 Task: Add a signature Eva Nelson containing 'With sincere thanks and best wishes, Eva Nelson' to email address softage.1@softage.net and add a folder Crafts
Action: Mouse moved to (103, 118)
Screenshot: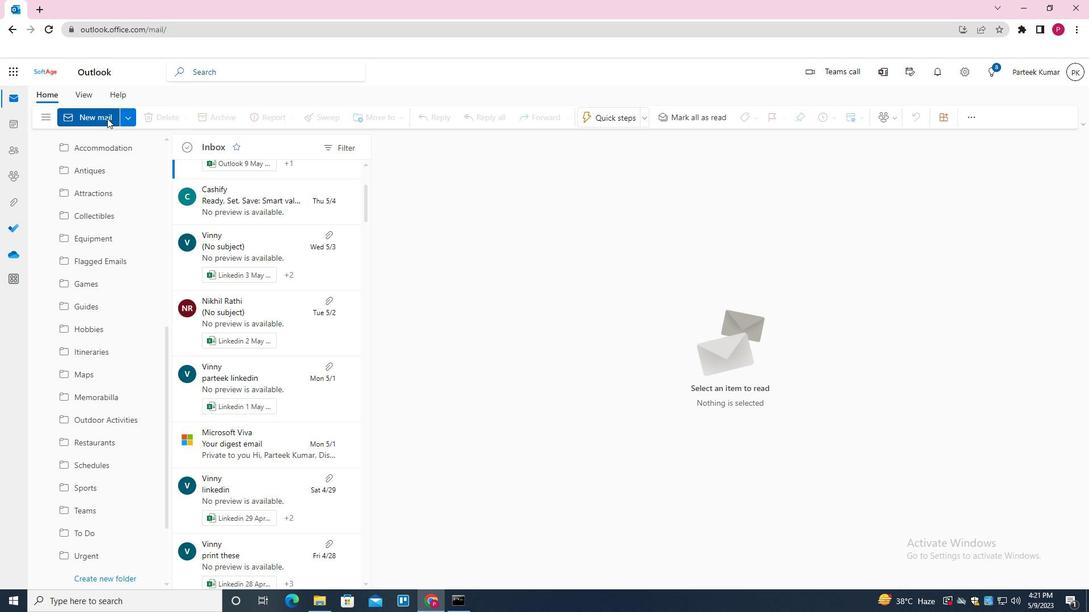 
Action: Mouse pressed left at (103, 118)
Screenshot: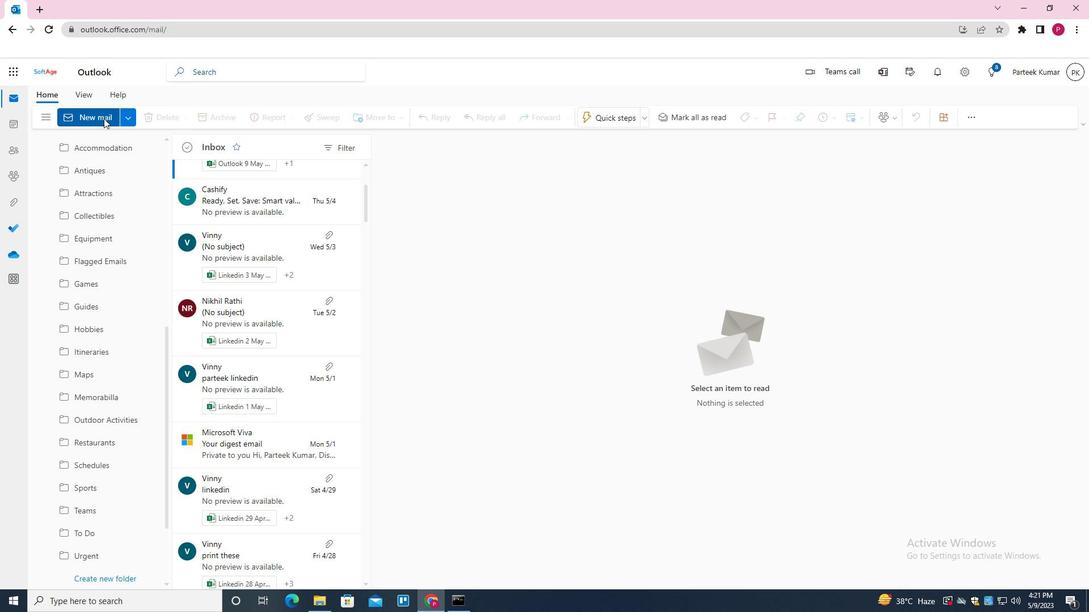 
Action: Mouse moved to (410, 261)
Screenshot: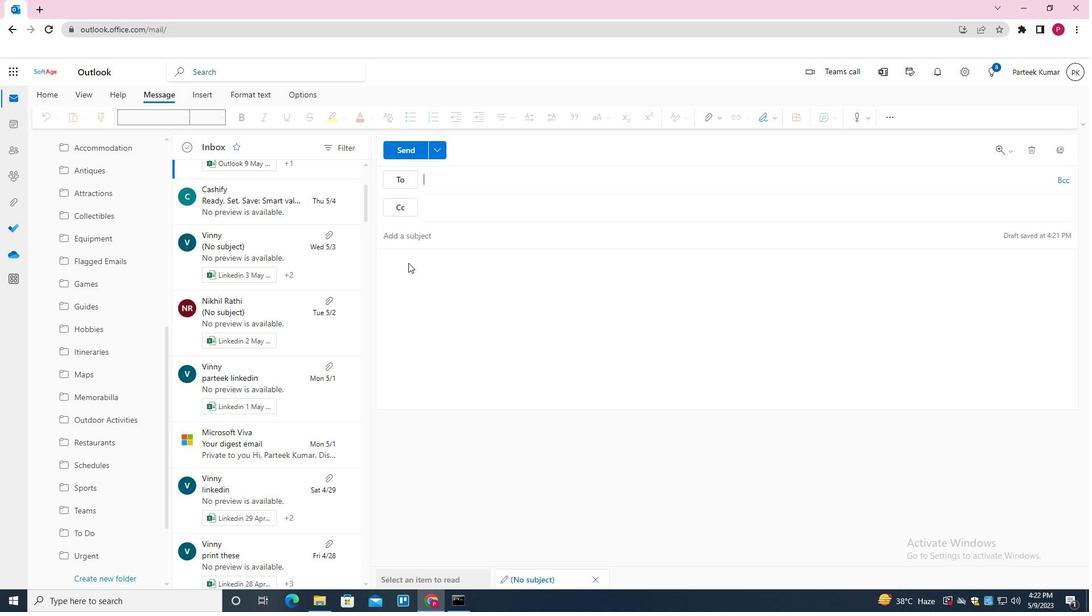 
Action: Mouse pressed left at (410, 261)
Screenshot: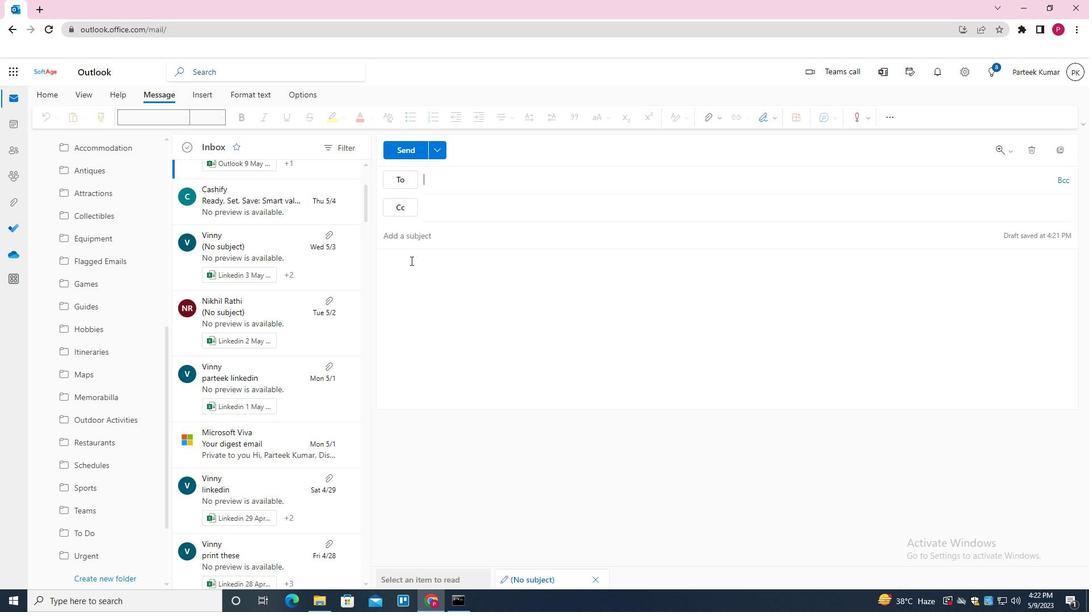 
Action: Mouse moved to (775, 118)
Screenshot: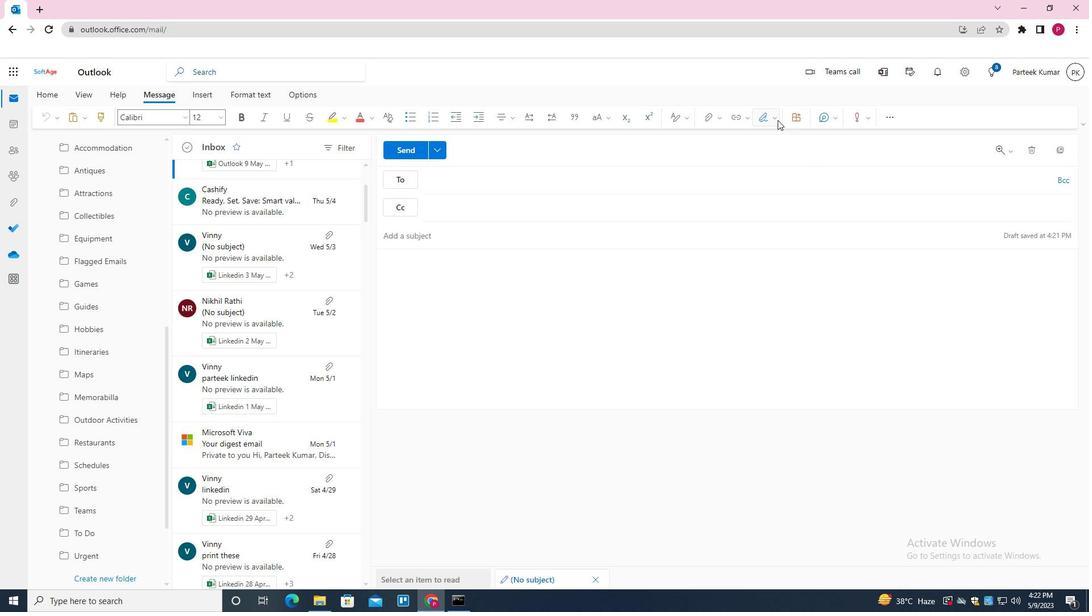
Action: Mouse pressed left at (775, 118)
Screenshot: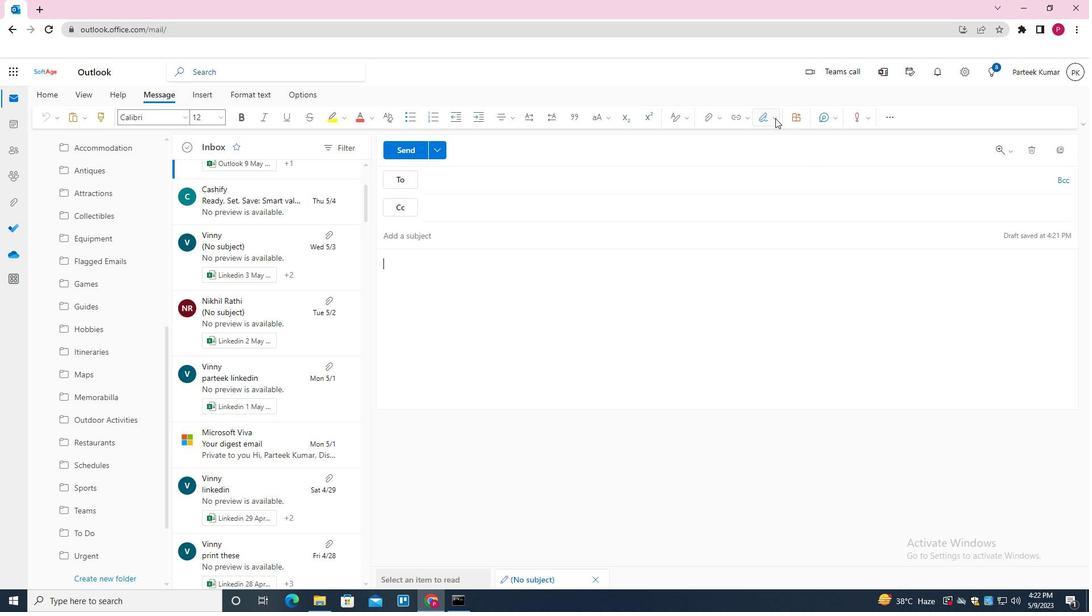 
Action: Mouse moved to (746, 410)
Screenshot: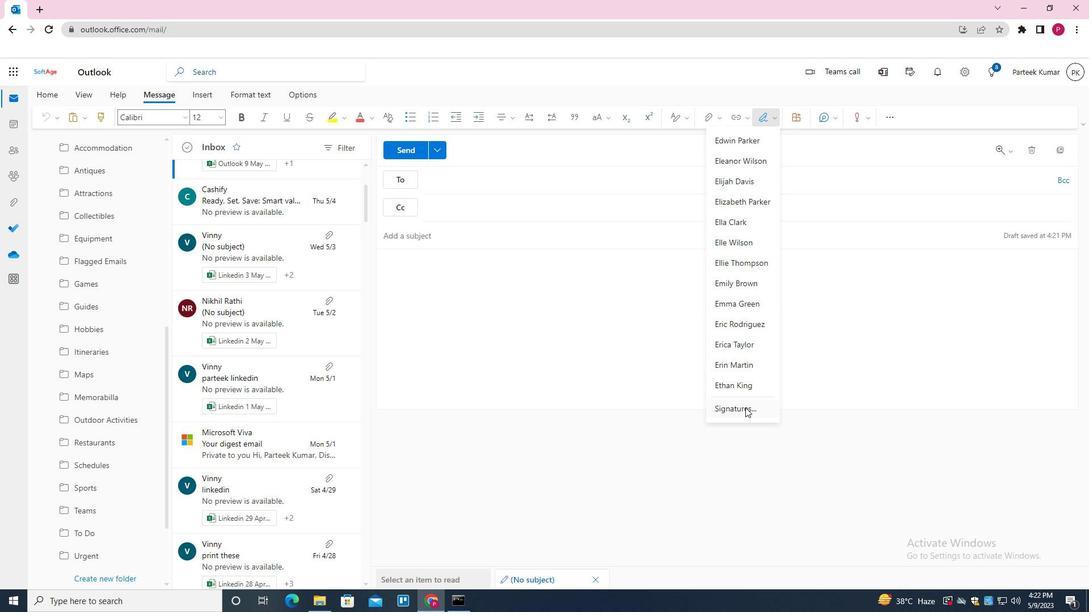 
Action: Mouse pressed left at (746, 410)
Screenshot: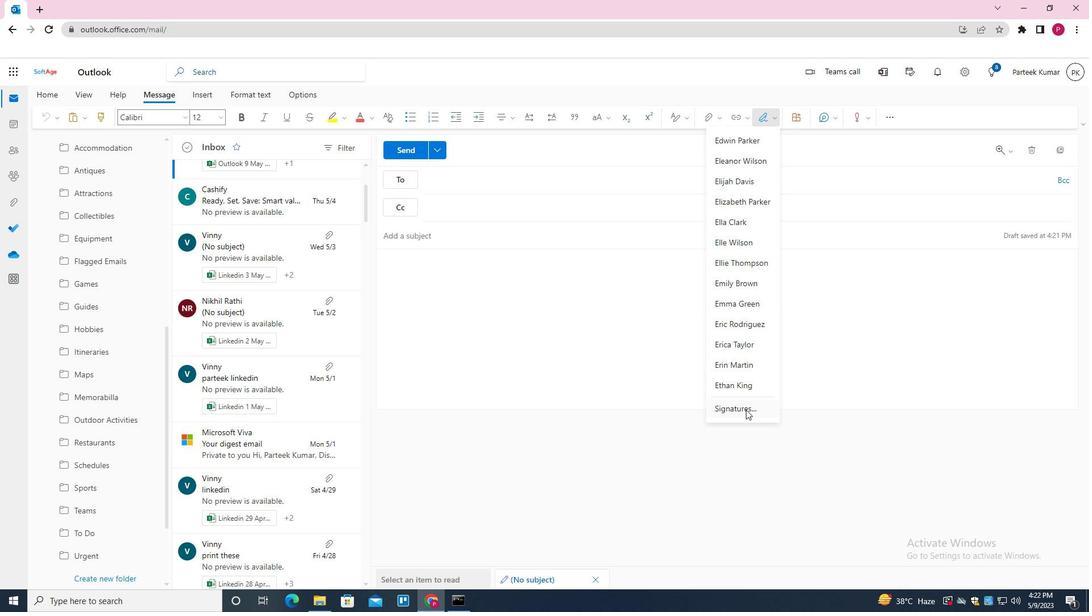 
Action: Mouse moved to (482, 186)
Screenshot: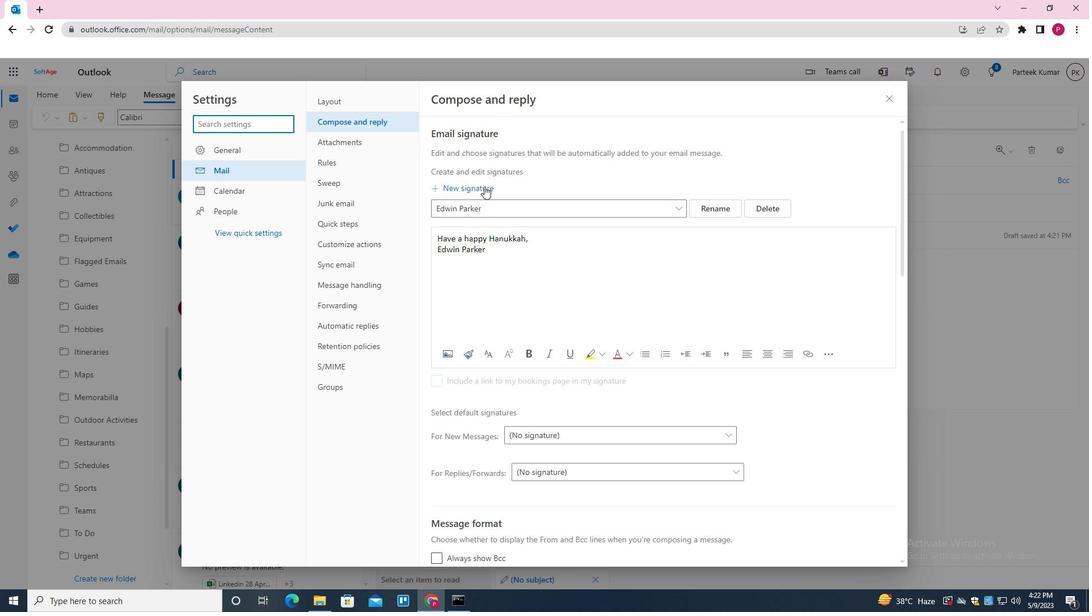 
Action: Mouse pressed left at (482, 186)
Screenshot: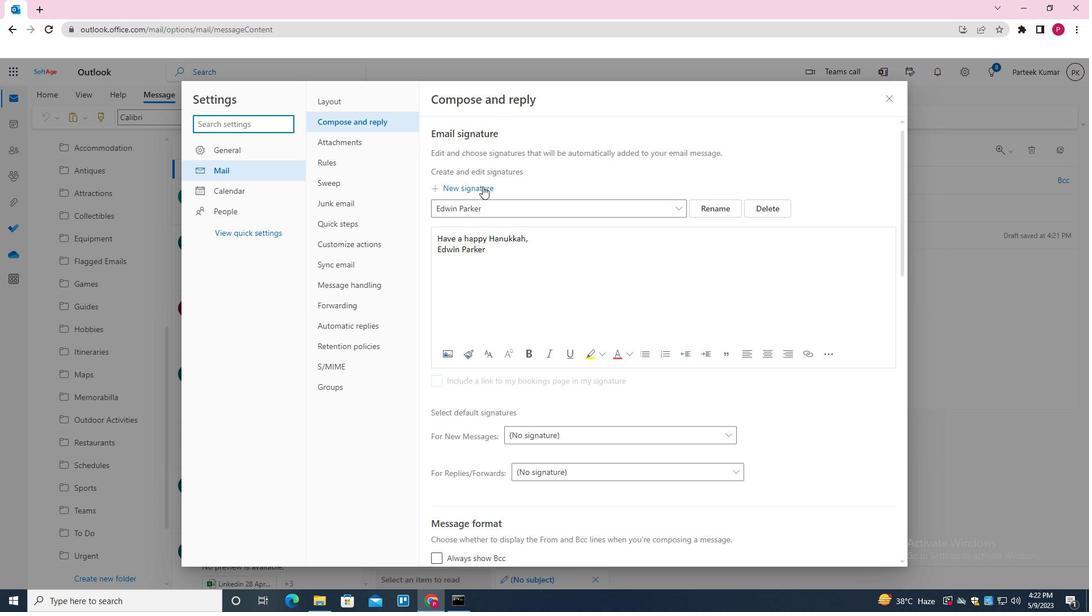 
Action: Mouse moved to (489, 214)
Screenshot: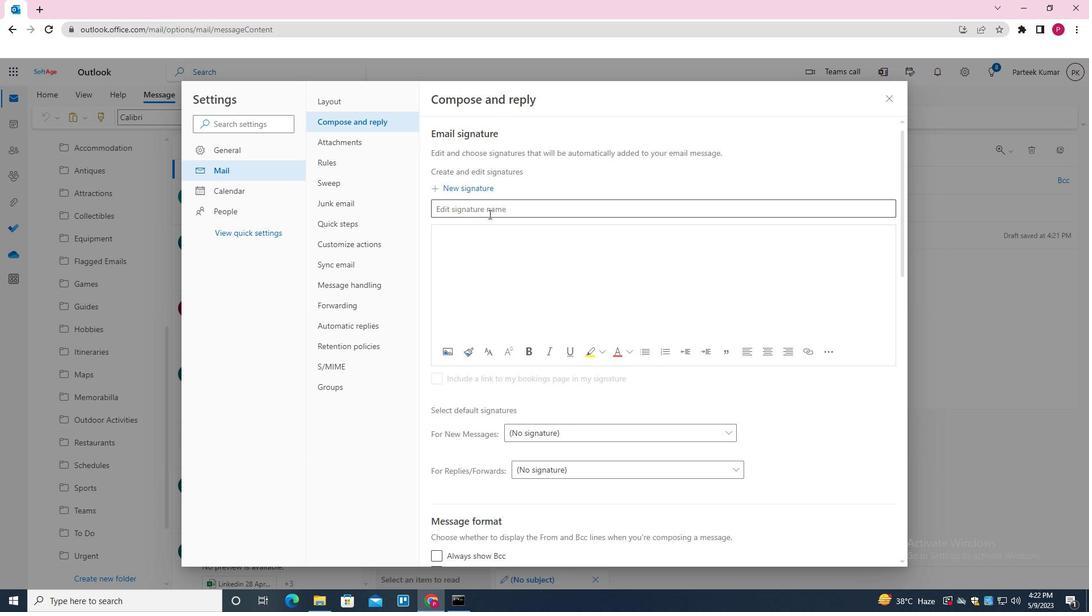 
Action: Mouse pressed left at (489, 214)
Screenshot: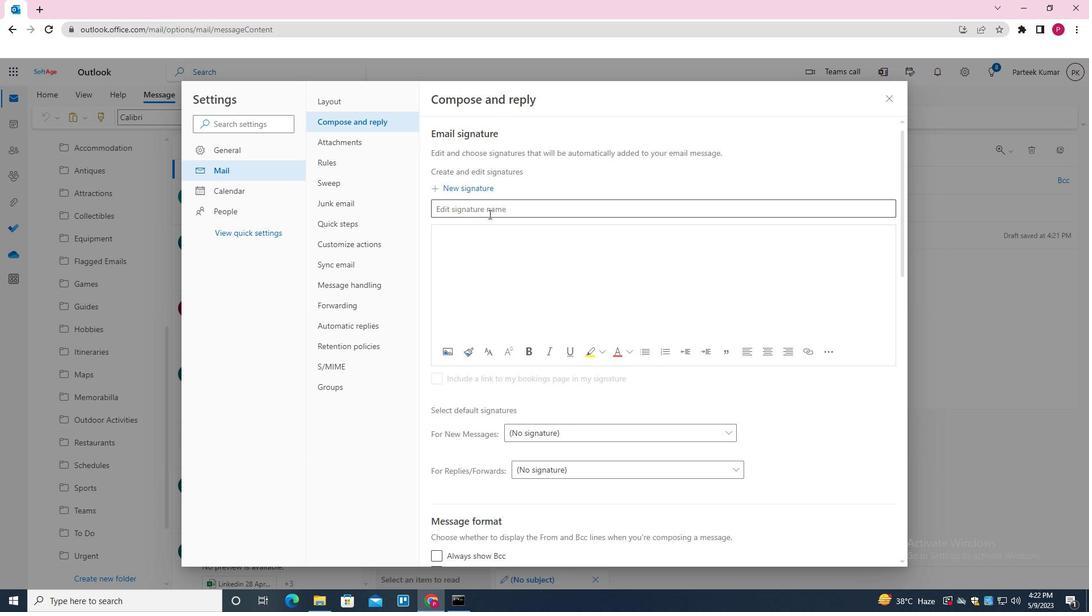 
Action: Key pressed <Key.shift>EVA<Key.space><Key.shift><Key.shift><Key.shift><Key.shift><Key.shift><Key.shift><Key.shift><Key.shift>NELSON
Screenshot: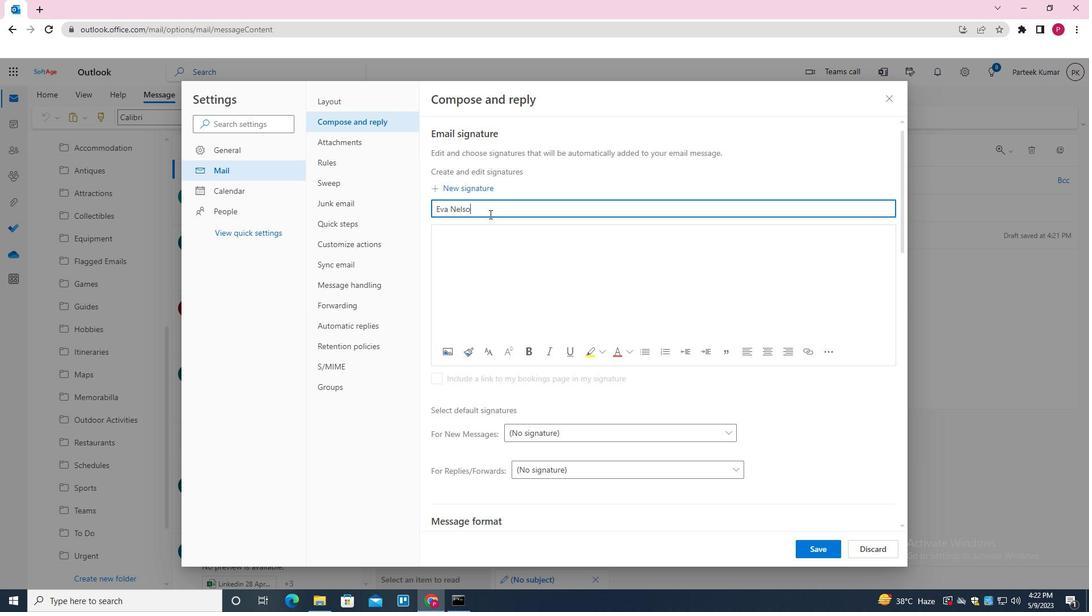
Action: Mouse moved to (502, 234)
Screenshot: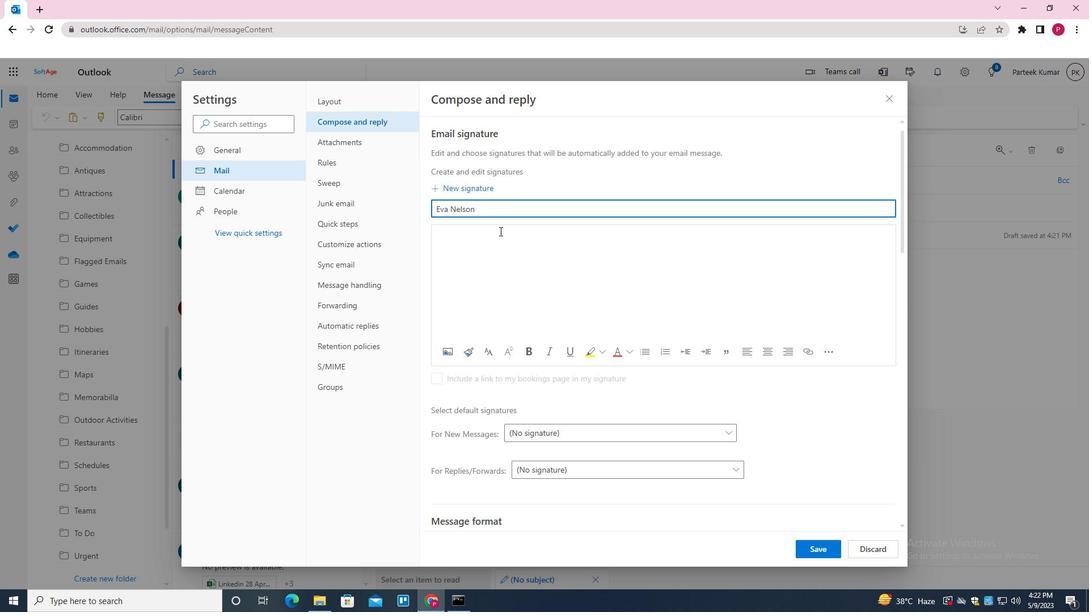 
Action: Mouse pressed left at (502, 234)
Screenshot: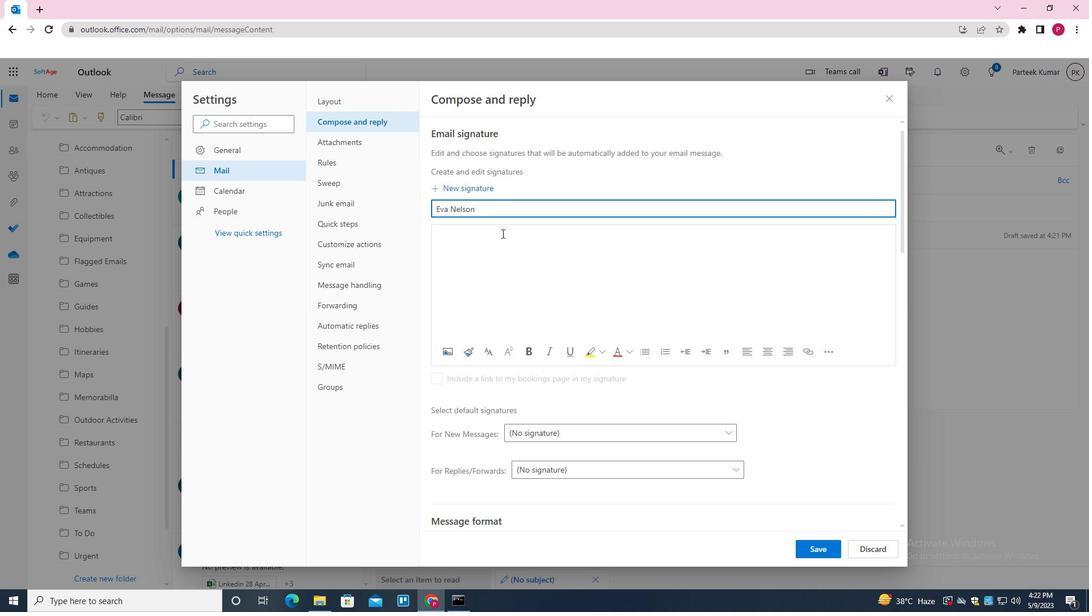 
Action: Key pressed <Key.shift>WITH<Key.space><Key.shift><Key.shift>SINCIERE<Key.space><Key.backspace><Key.backspace><Key.backspace><Key.backspace><Key.backspace>ERE<Key.space>R<Key.backspace>THANKS<Key.space>AND<Key.space>BEST<Key.space>WISHES,<Key.enter><Key.shift>EVA<Key.space><Key.shift><Key.shift><Key.shift><Key.shift><Key.shift><Key.shift>NELSON
Screenshot: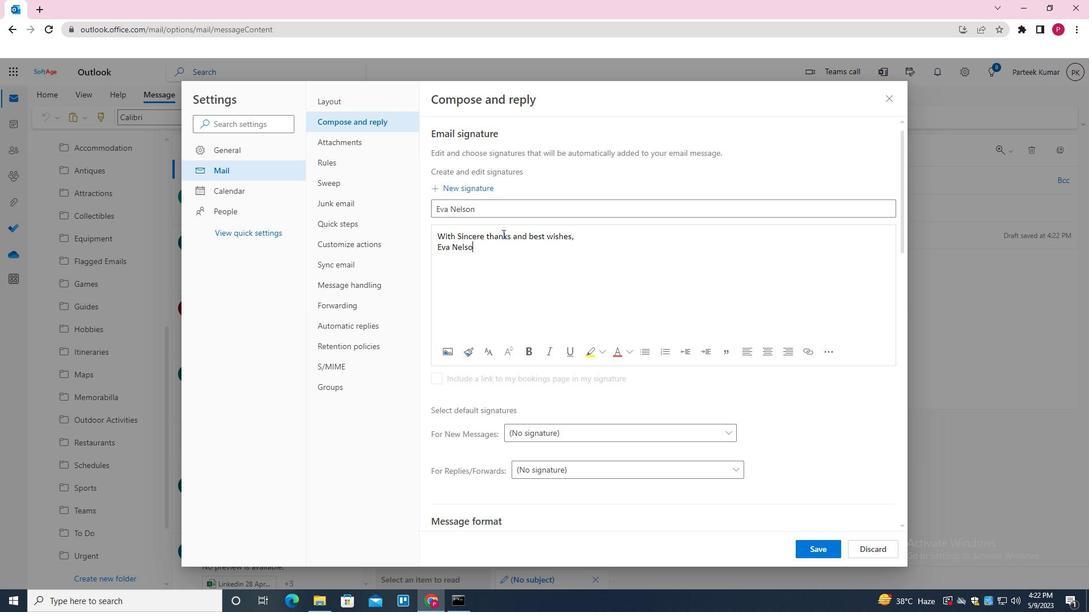 
Action: Mouse moved to (825, 546)
Screenshot: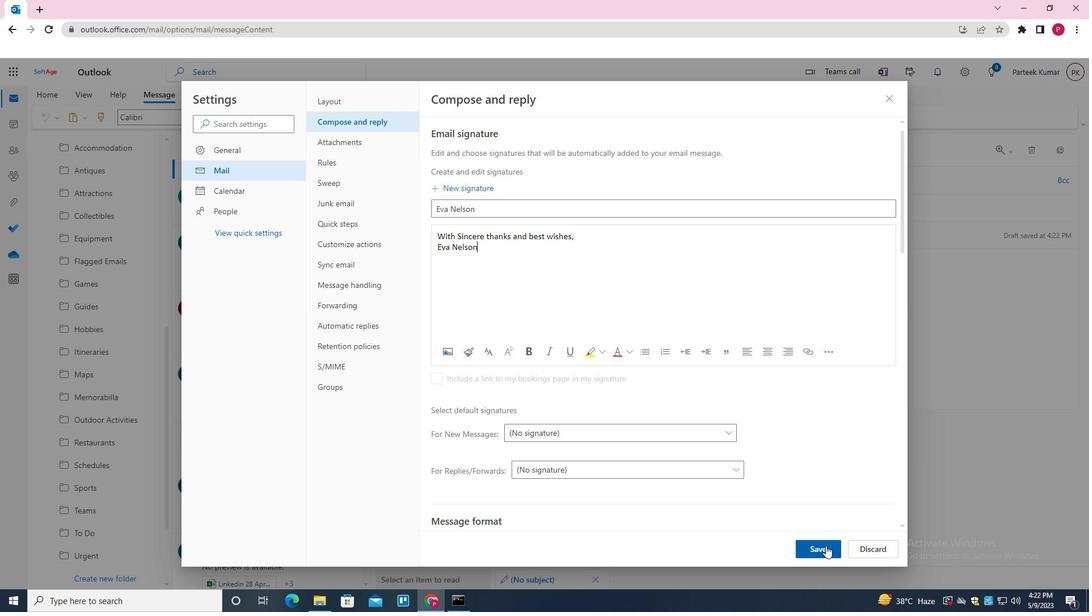 
Action: Mouse pressed left at (825, 546)
Screenshot: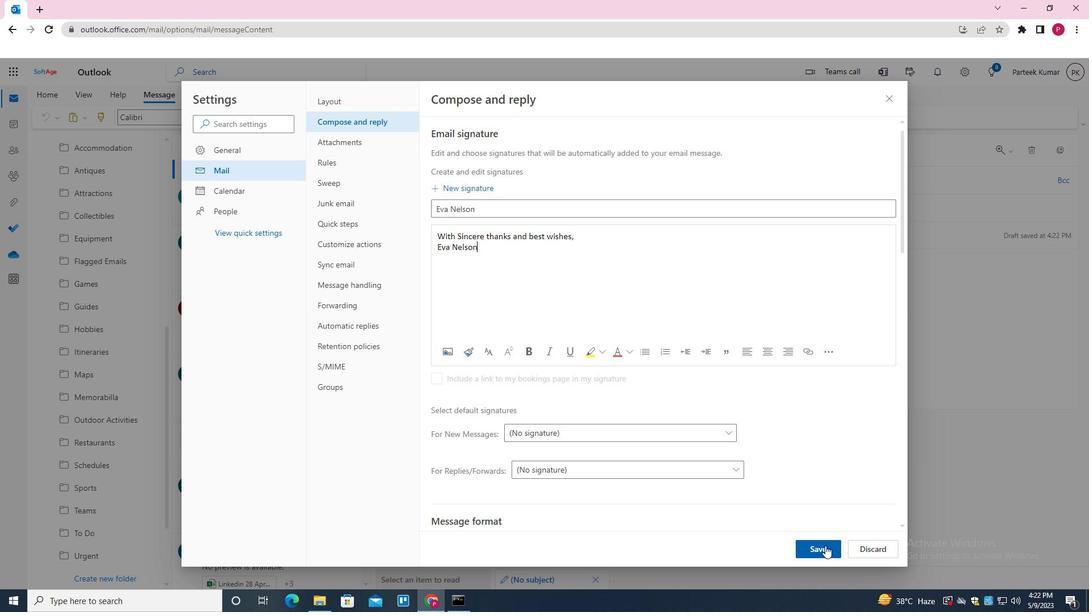 
Action: Mouse moved to (885, 99)
Screenshot: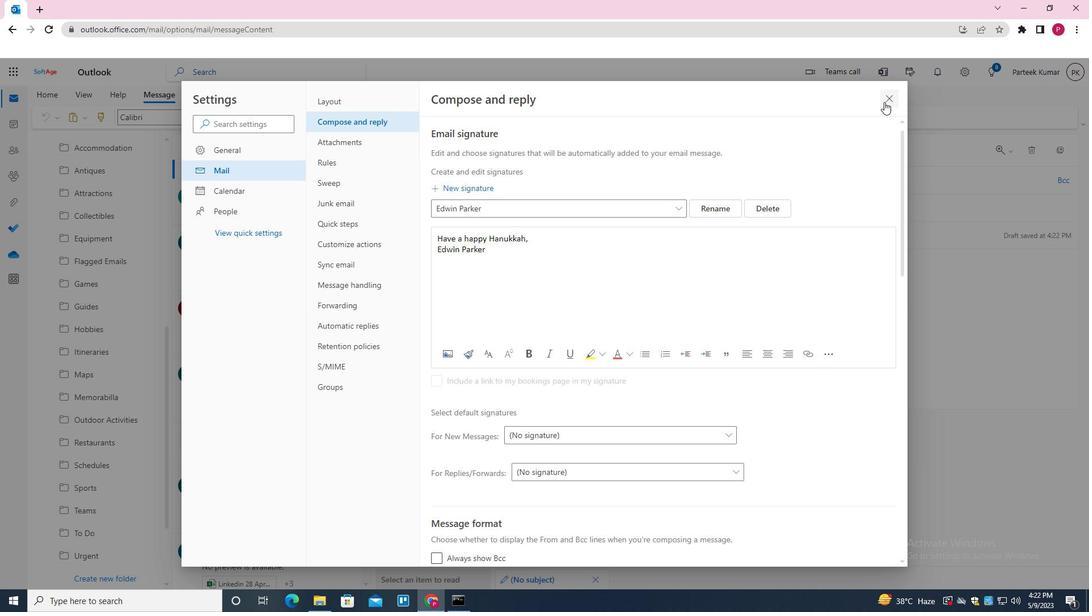
Action: Mouse pressed left at (885, 99)
Screenshot: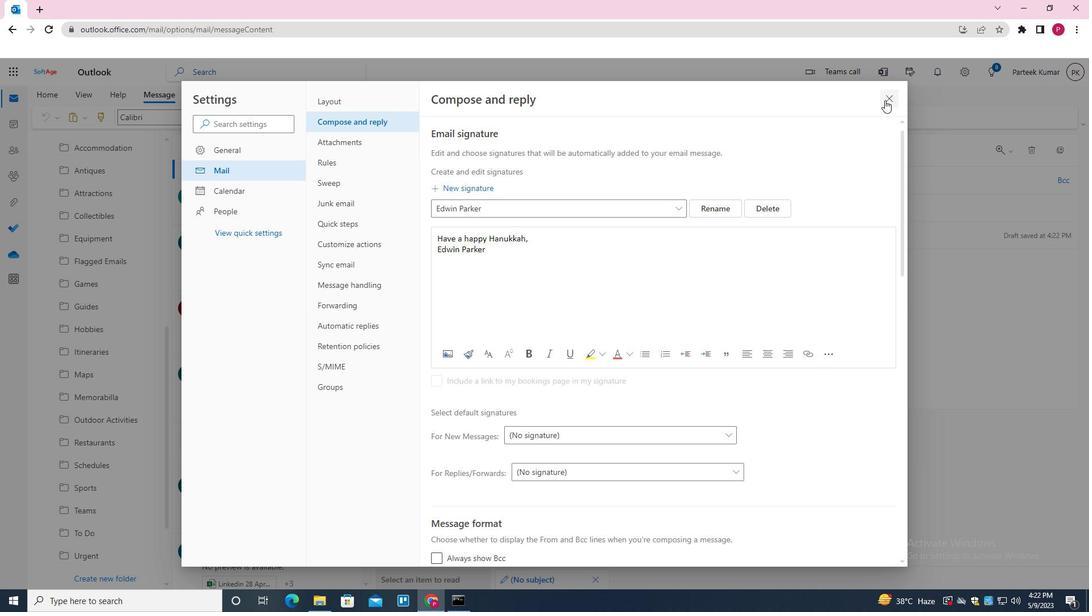 
Action: Mouse moved to (427, 271)
Screenshot: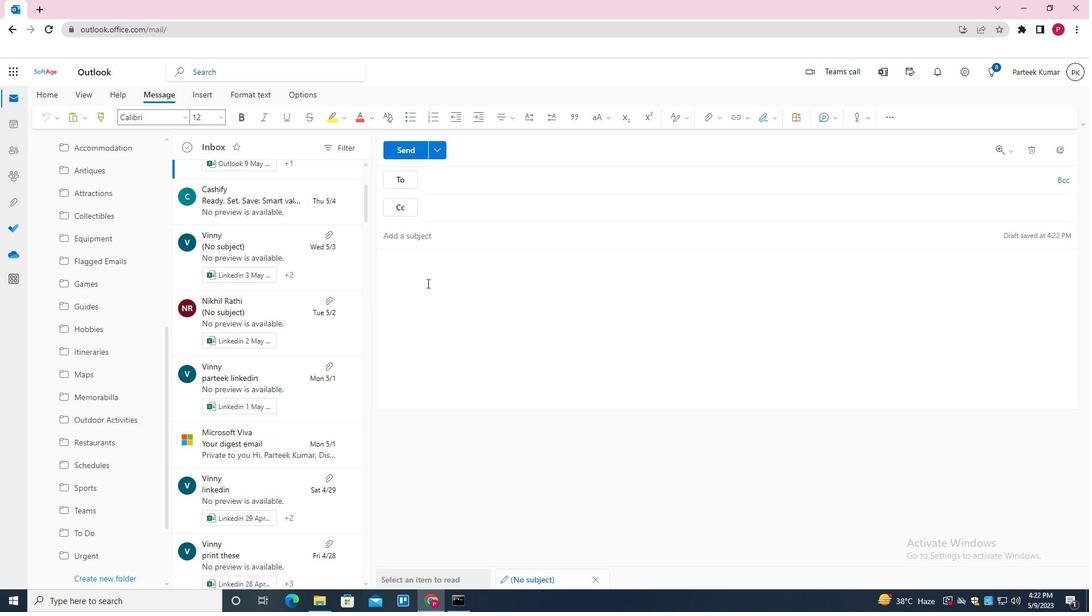 
Action: Mouse pressed left at (427, 271)
Screenshot: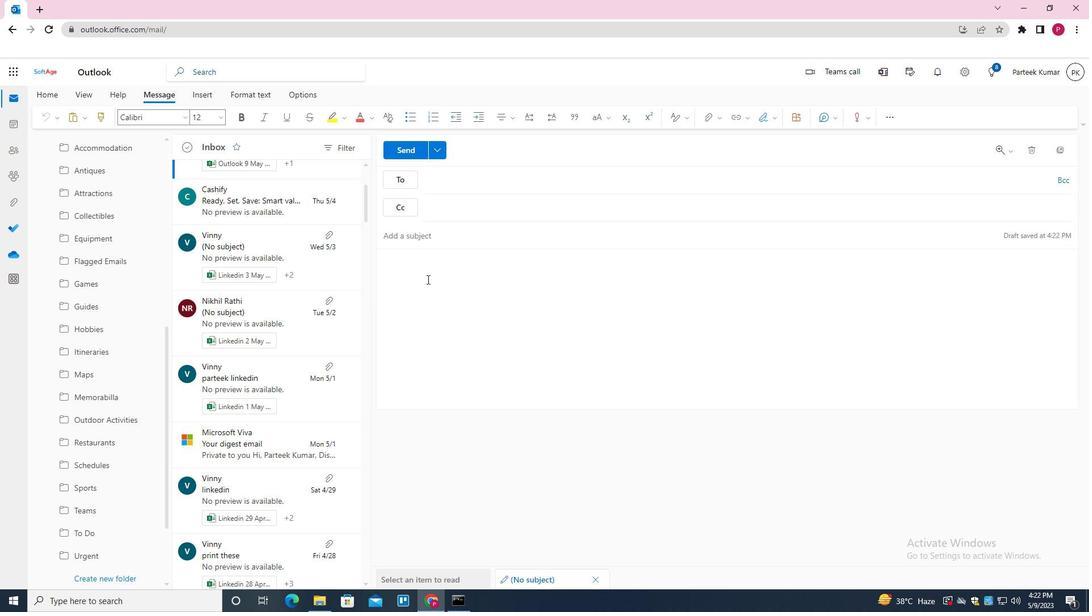 
Action: Mouse moved to (774, 120)
Screenshot: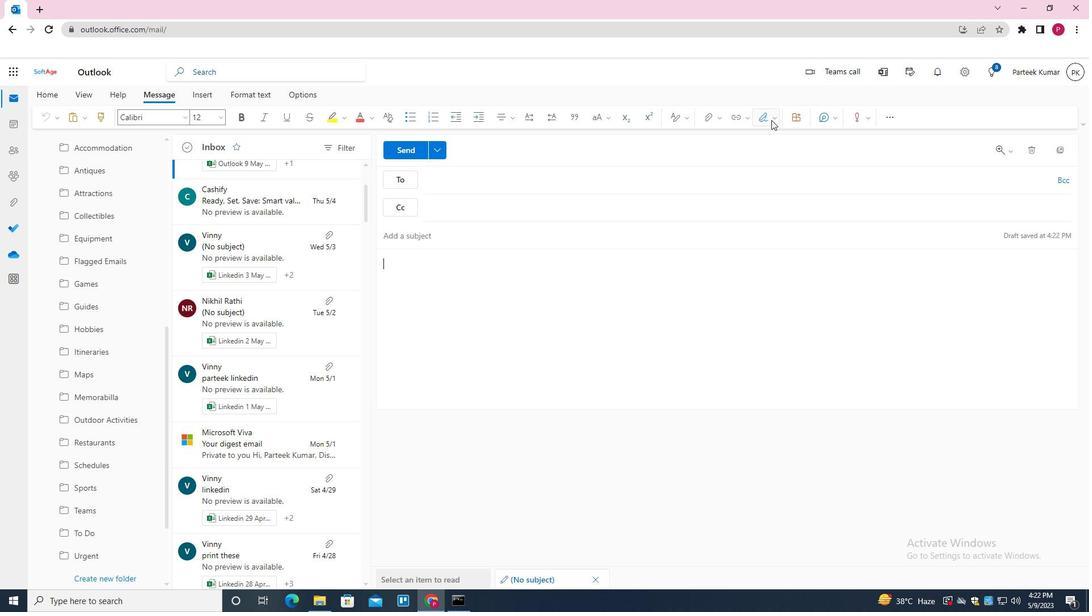 
Action: Mouse pressed left at (774, 120)
Screenshot: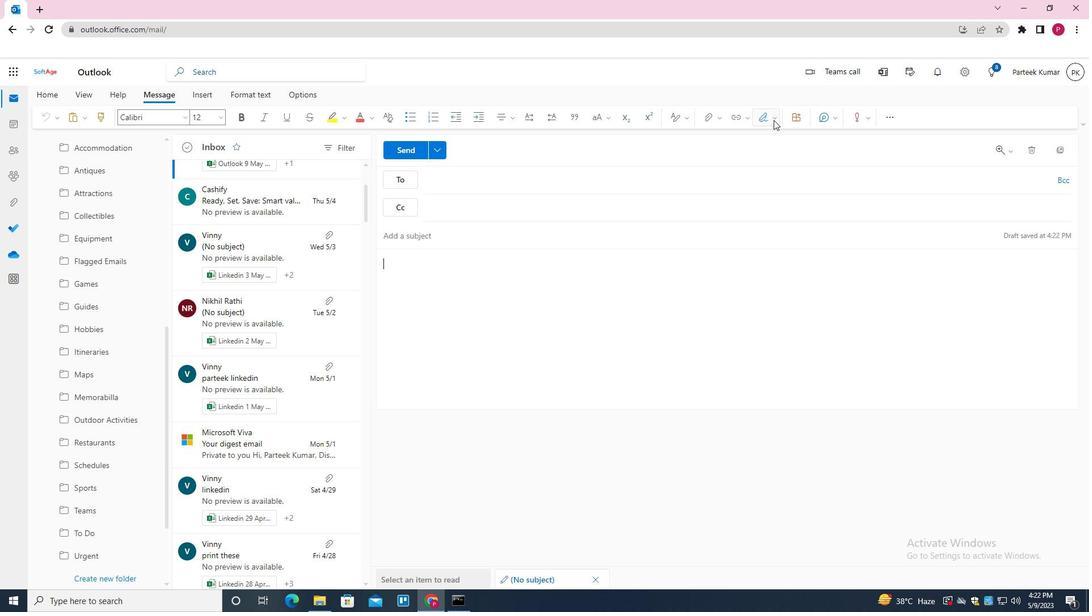 
Action: Mouse moved to (738, 406)
Screenshot: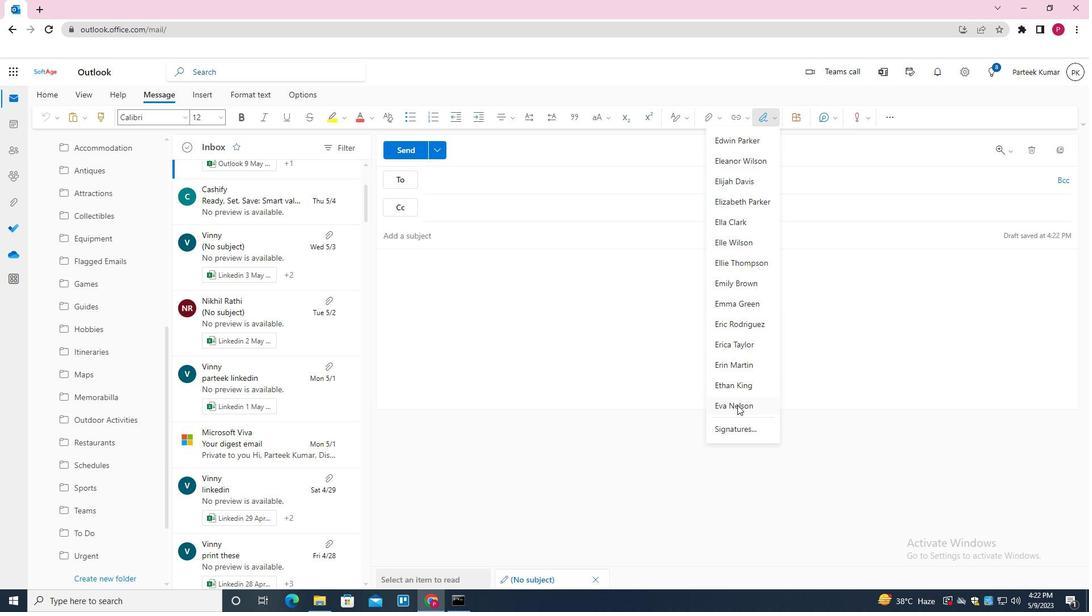 
Action: Mouse pressed left at (738, 406)
Screenshot: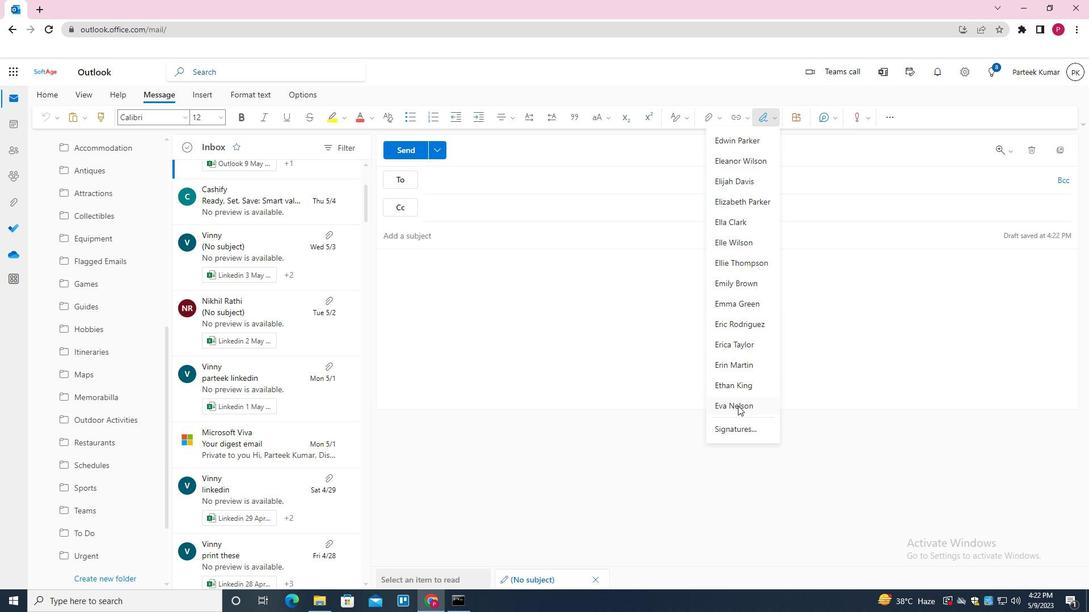 
Action: Mouse moved to (447, 181)
Screenshot: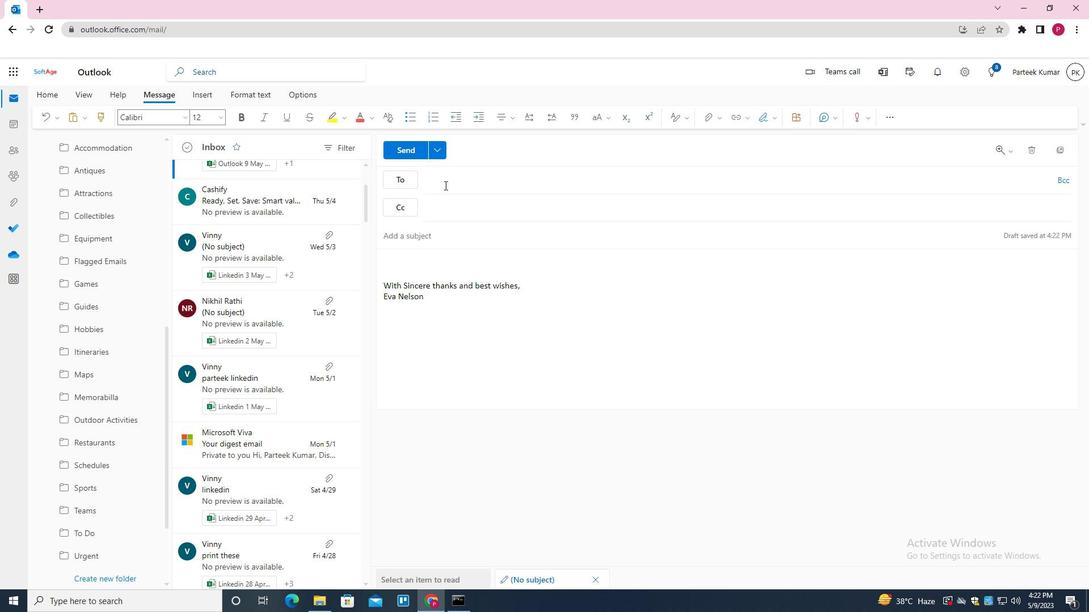 
Action: Mouse pressed left at (447, 181)
Screenshot: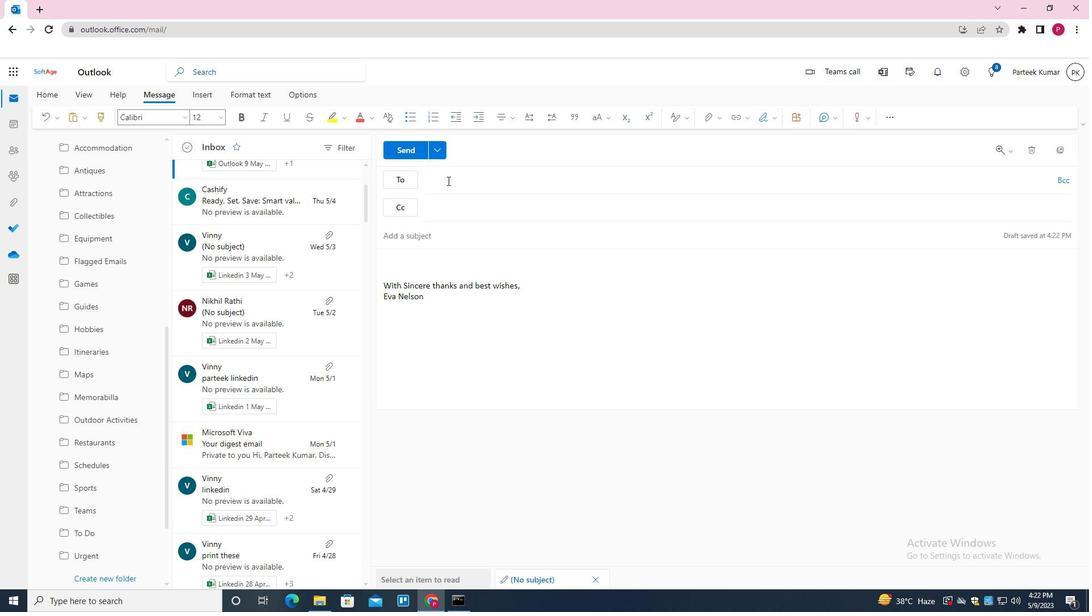 
Action: Key pressed SOFTAGE<Key.down><Key.up><Key.enter>
Screenshot: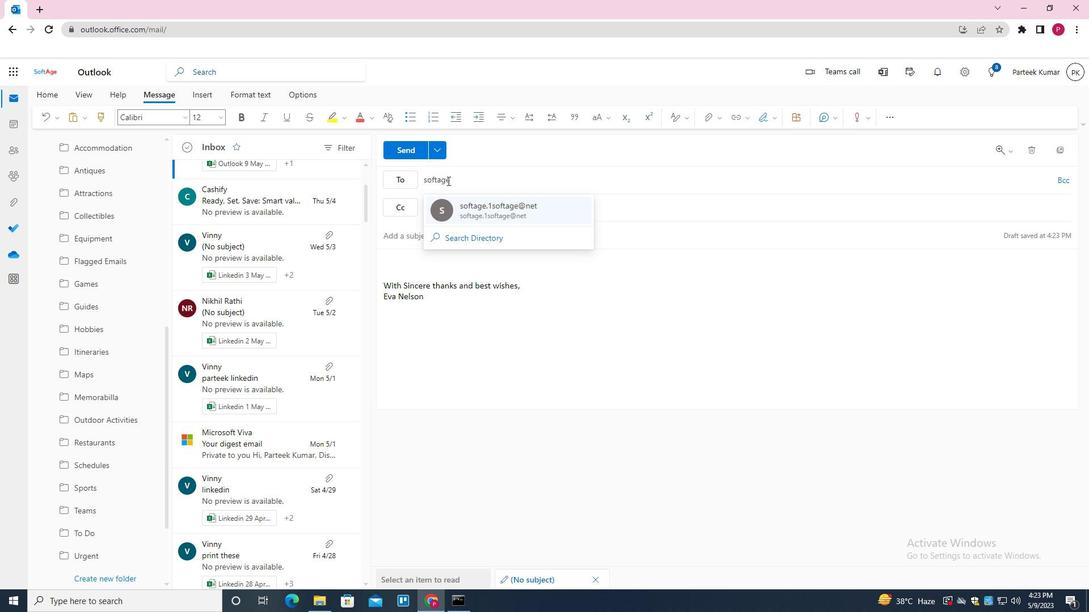 
Action: Mouse moved to (80, 444)
Screenshot: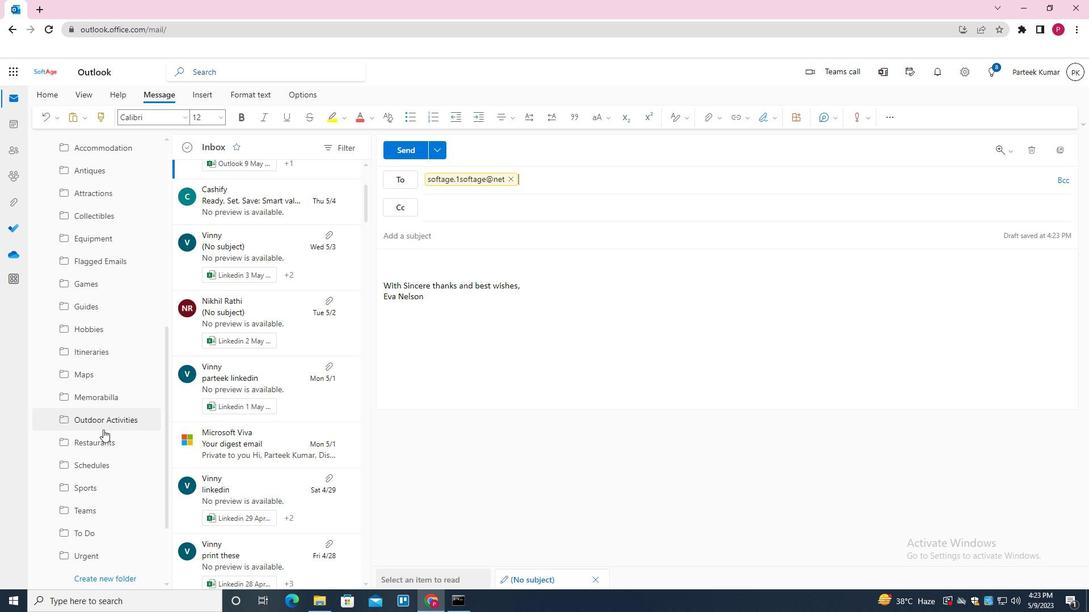 
Action: Mouse scrolled (80, 443) with delta (0, 0)
Screenshot: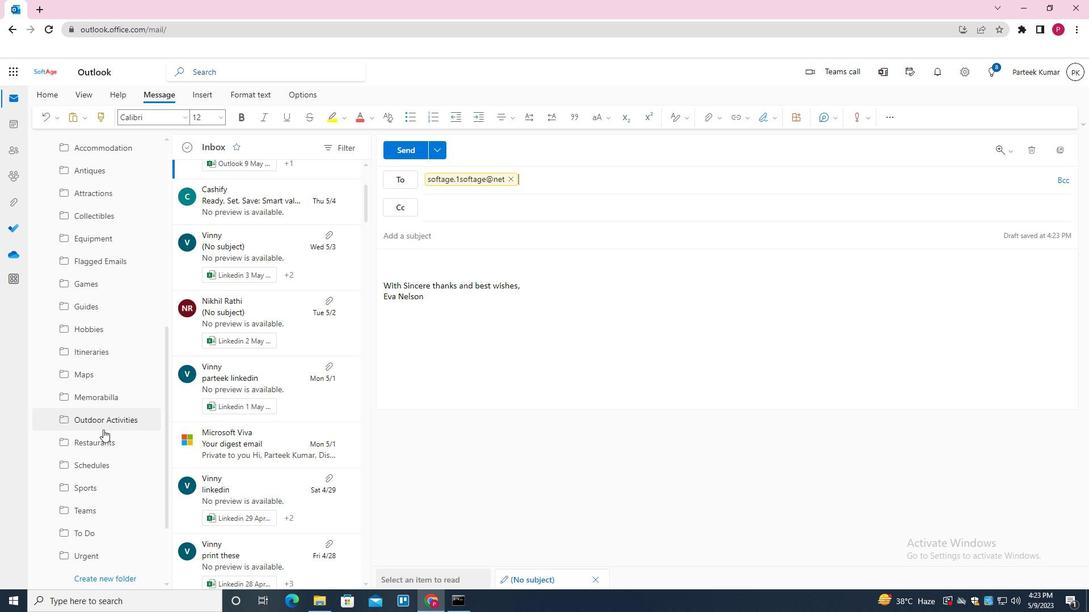
Action: Mouse moved to (79, 447)
Screenshot: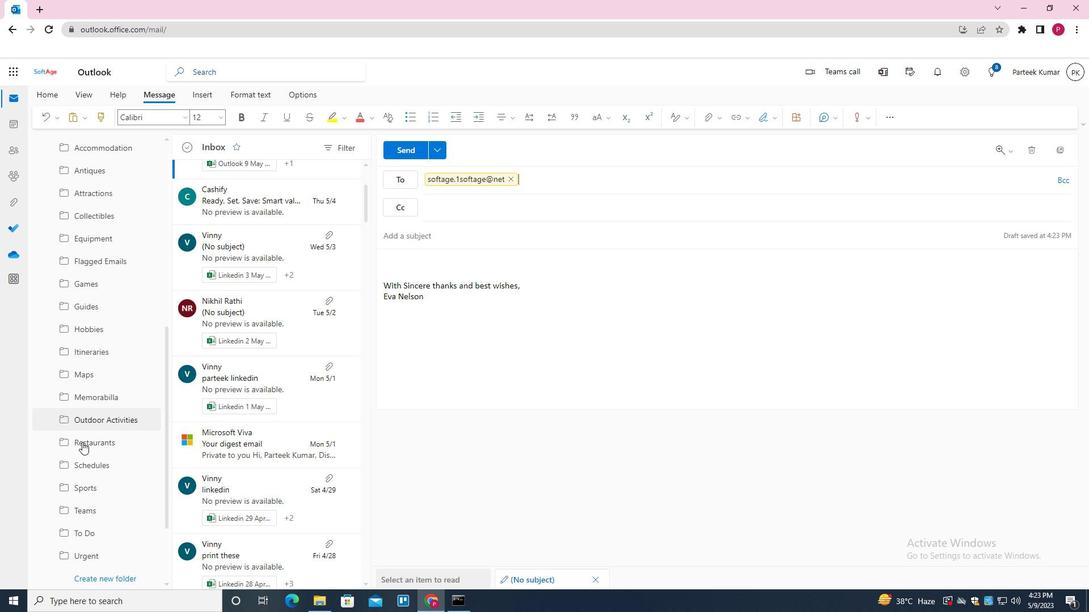 
Action: Mouse scrolled (79, 446) with delta (0, 0)
Screenshot: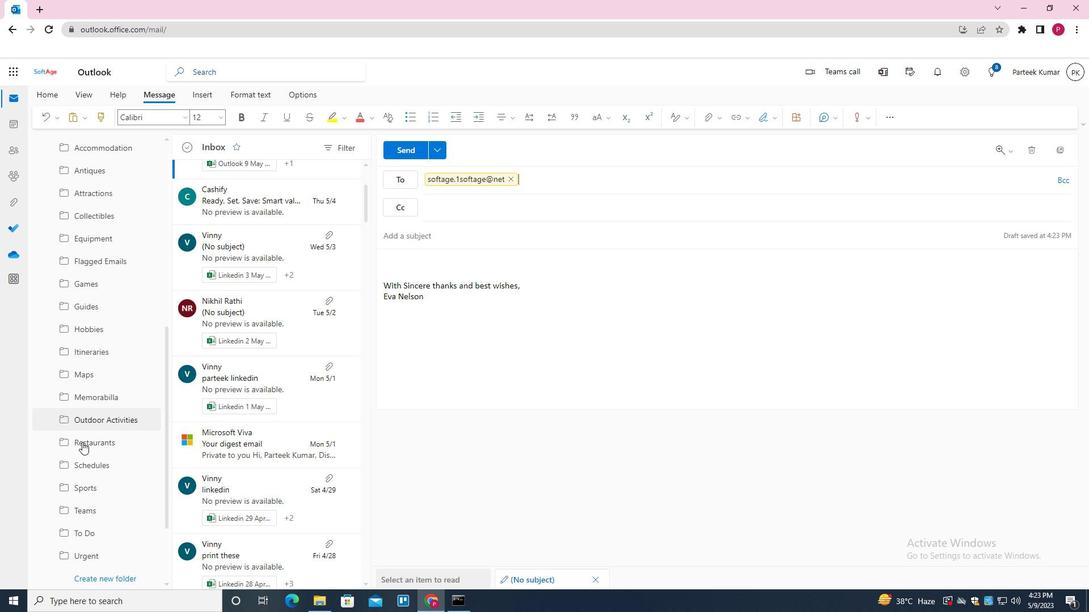 
Action: Mouse moved to (78, 449)
Screenshot: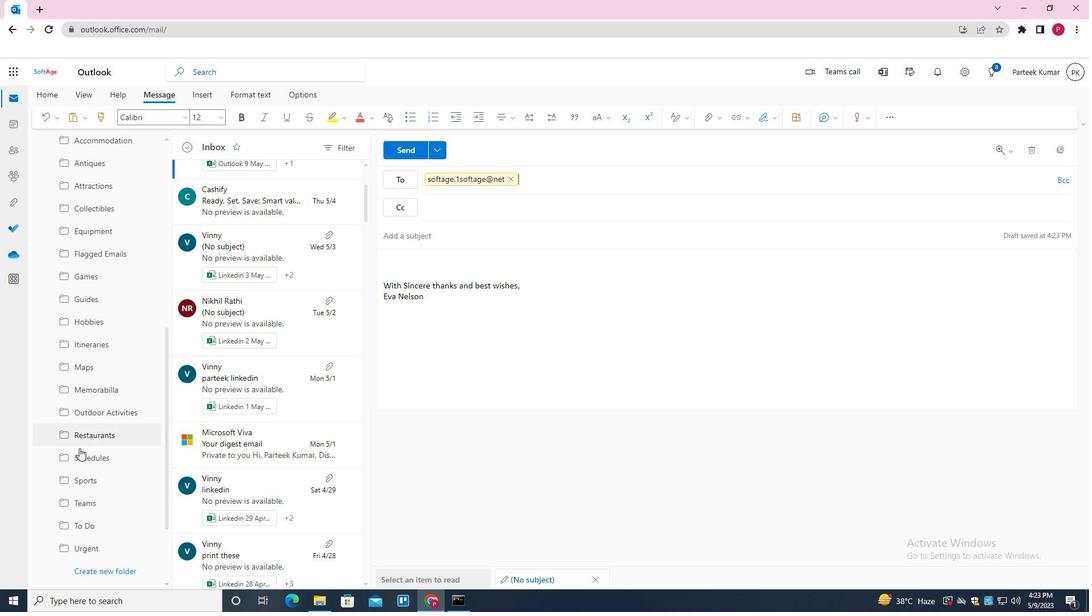 
Action: Mouse scrolled (78, 448) with delta (0, 0)
Screenshot: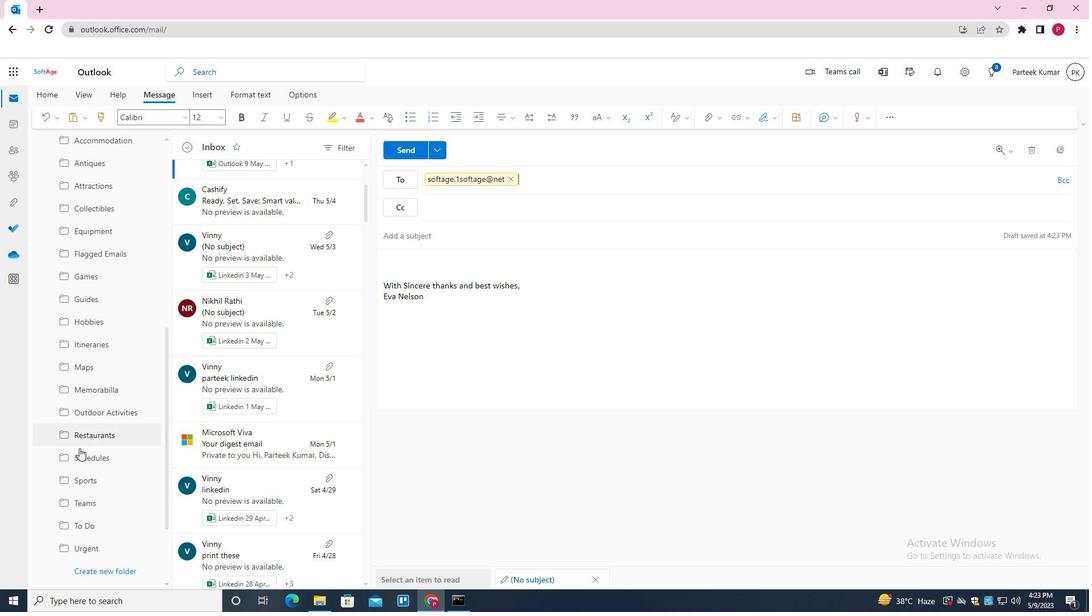
Action: Mouse moved to (96, 476)
Screenshot: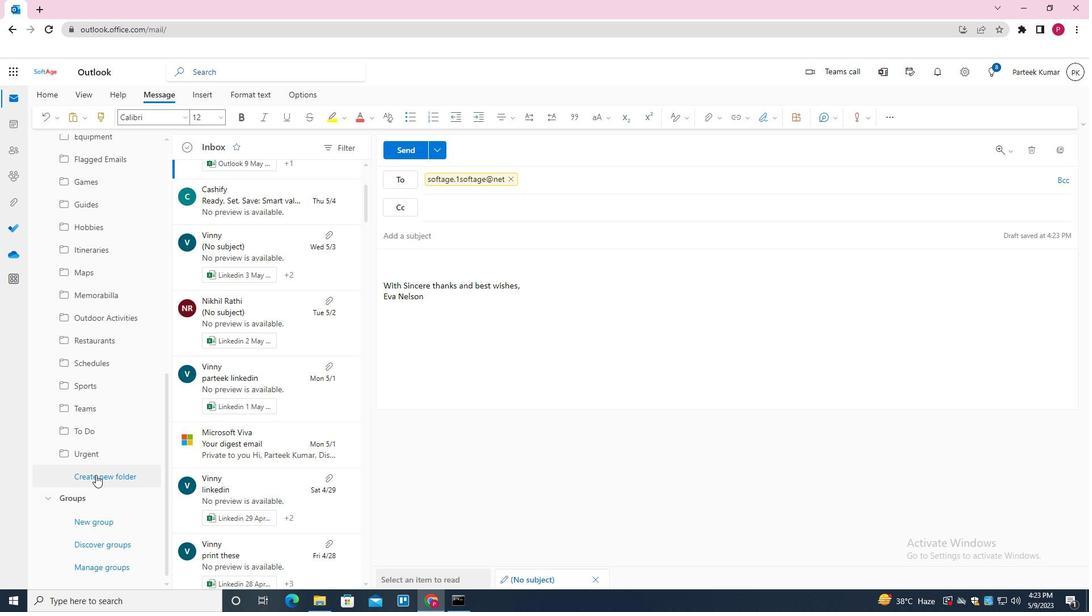 
Action: Mouse pressed left at (96, 476)
Screenshot: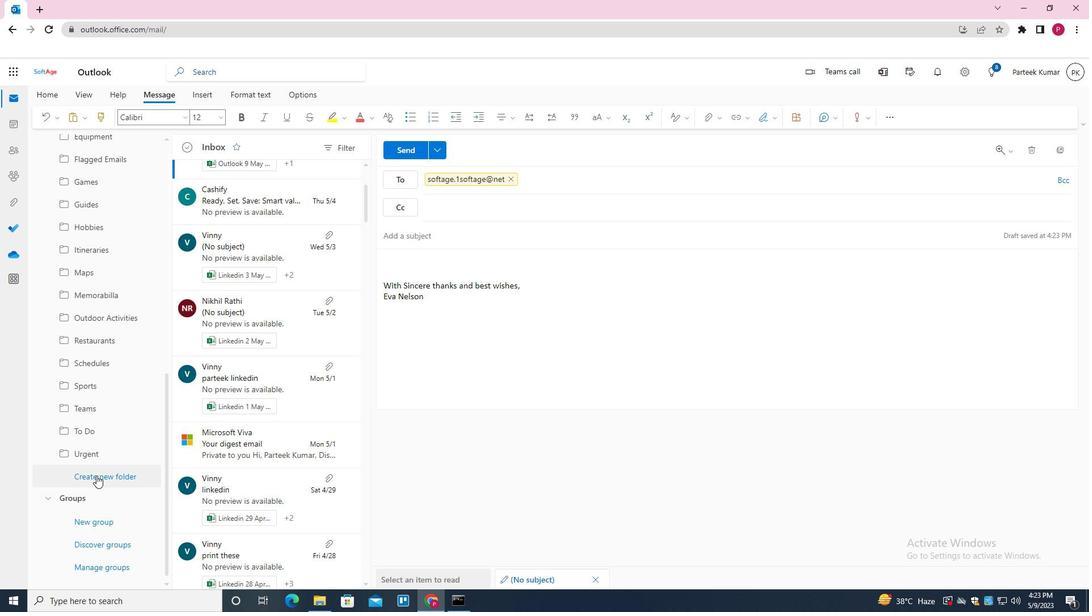 
Action: Mouse moved to (97, 476)
Screenshot: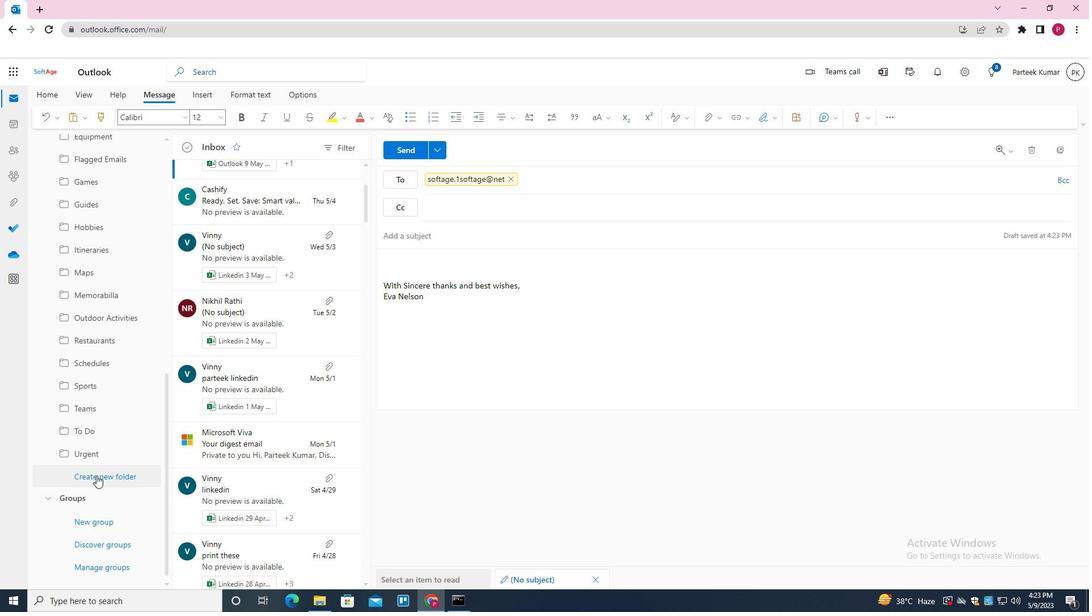 
Action: Key pressed <Key.shift>CRAFTS<Key.enter>
Screenshot: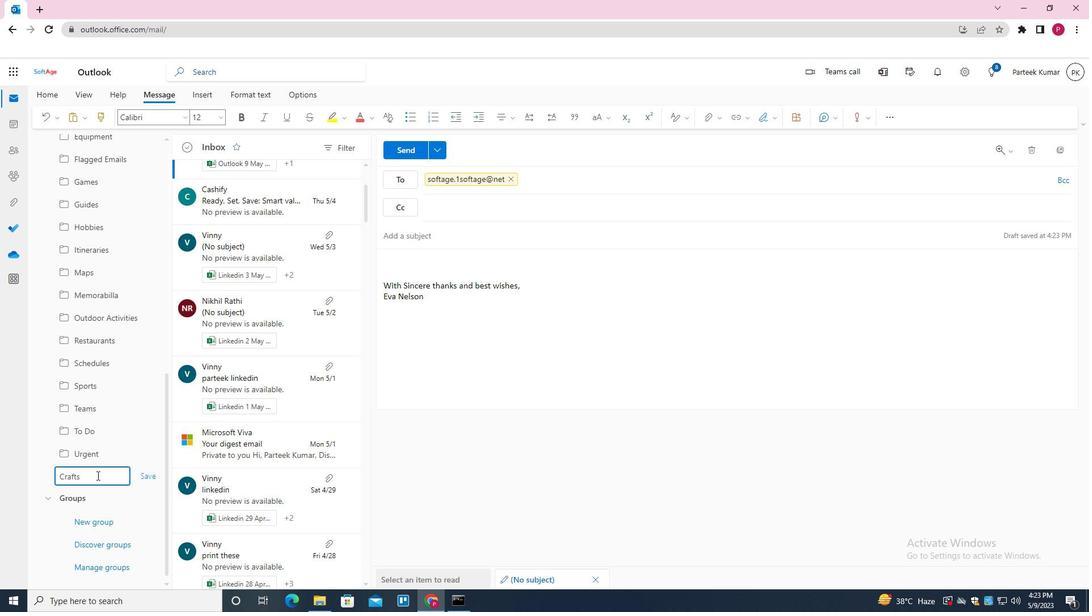 
Action: Mouse moved to (348, 392)
Screenshot: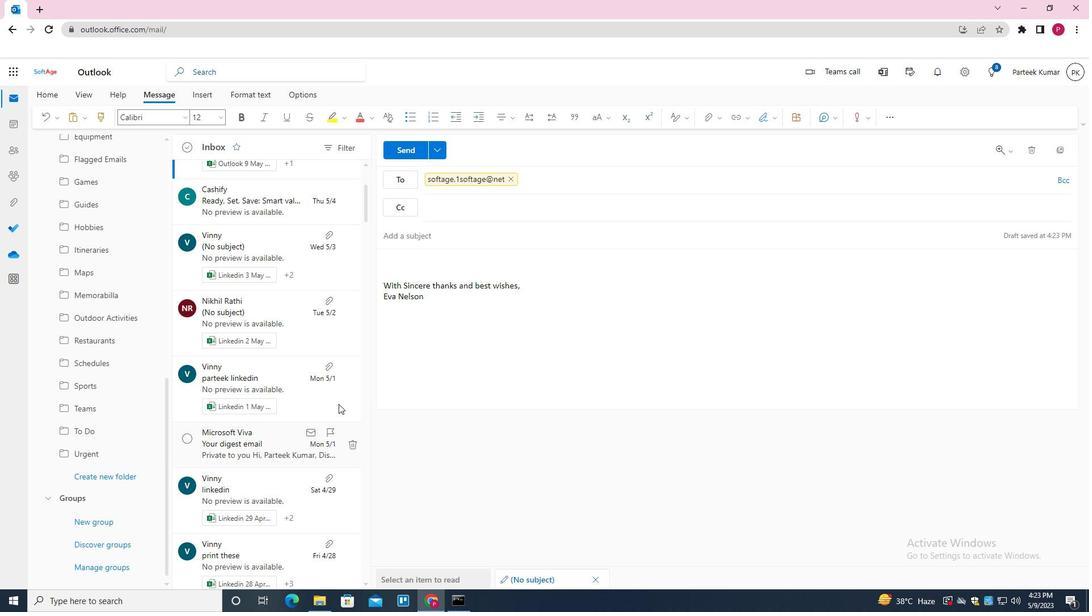 
